 Task: Set the relative font size for the text renderer to smaller.
Action: Mouse moved to (99, 13)
Screenshot: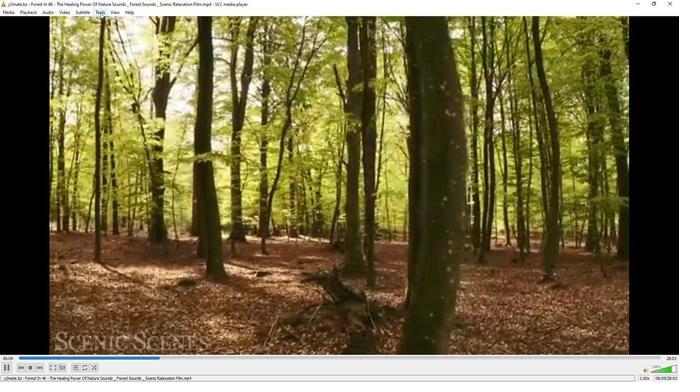 
Action: Mouse pressed left at (99, 13)
Screenshot: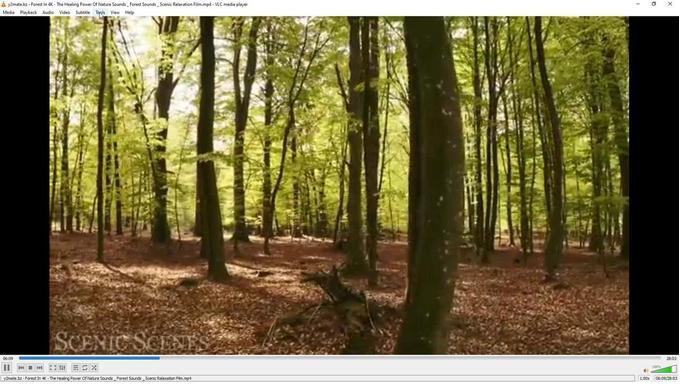 
Action: Mouse moved to (112, 96)
Screenshot: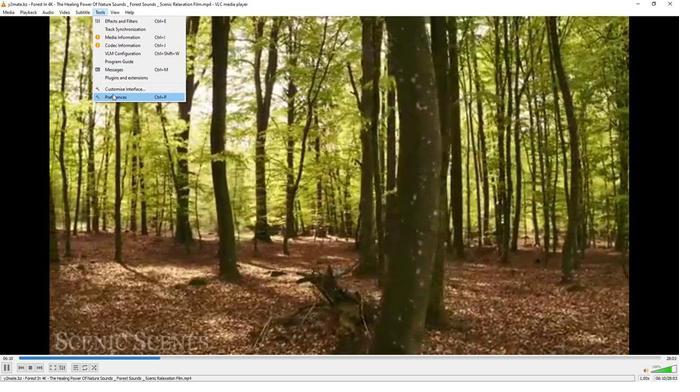 
Action: Mouse pressed left at (112, 96)
Screenshot: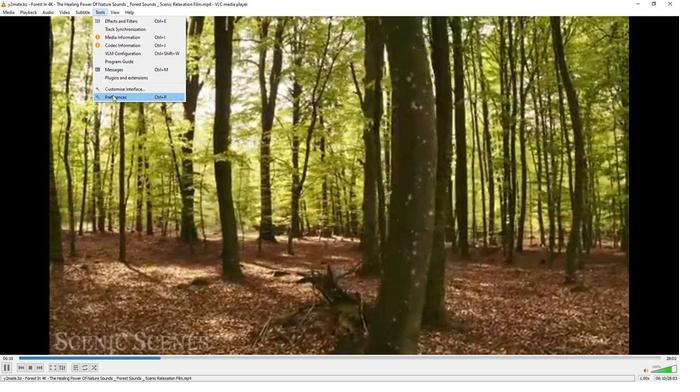 
Action: Mouse moved to (227, 311)
Screenshot: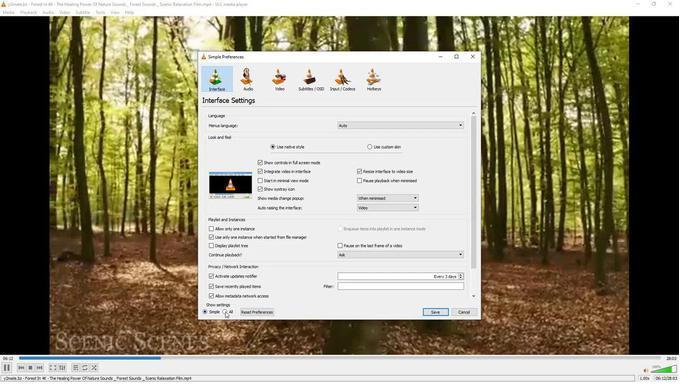 
Action: Mouse pressed left at (227, 311)
Screenshot: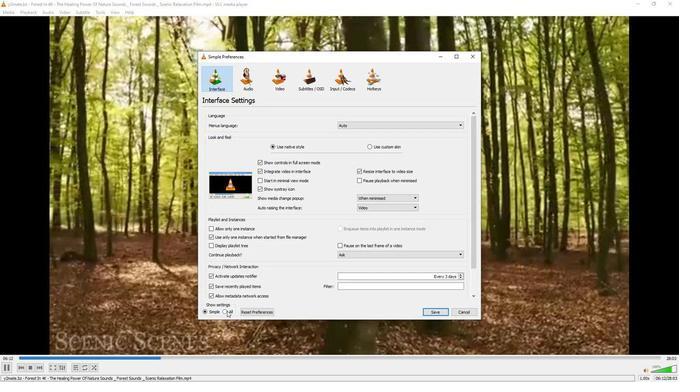 
Action: Mouse moved to (228, 243)
Screenshot: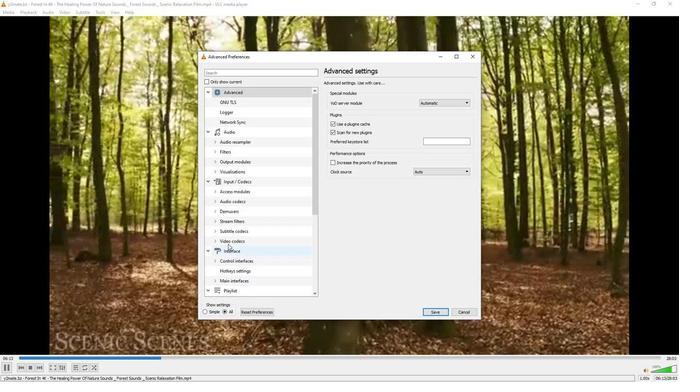 
Action: Mouse scrolled (228, 242) with delta (0, 0)
Screenshot: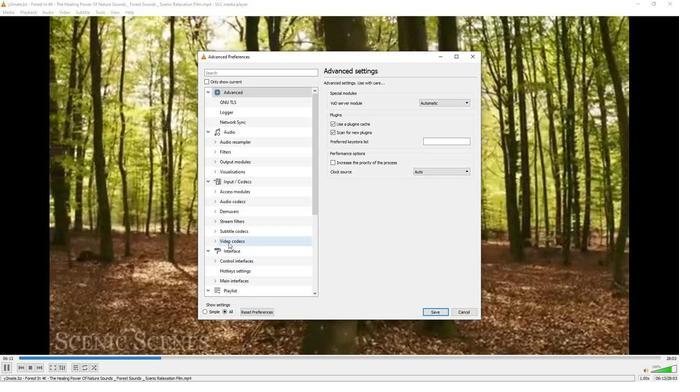 
Action: Mouse scrolled (228, 242) with delta (0, 0)
Screenshot: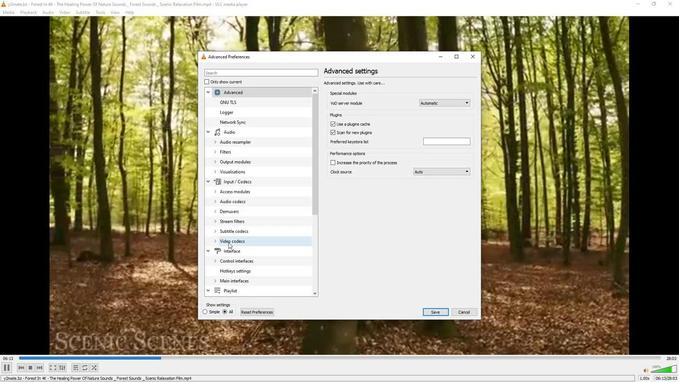 
Action: Mouse scrolled (228, 242) with delta (0, 0)
Screenshot: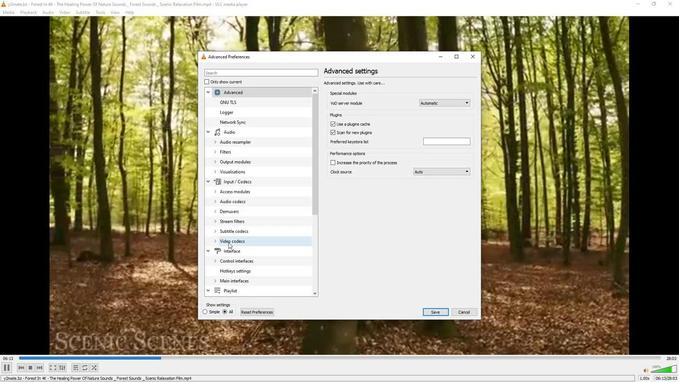 
Action: Mouse scrolled (228, 242) with delta (0, 0)
Screenshot: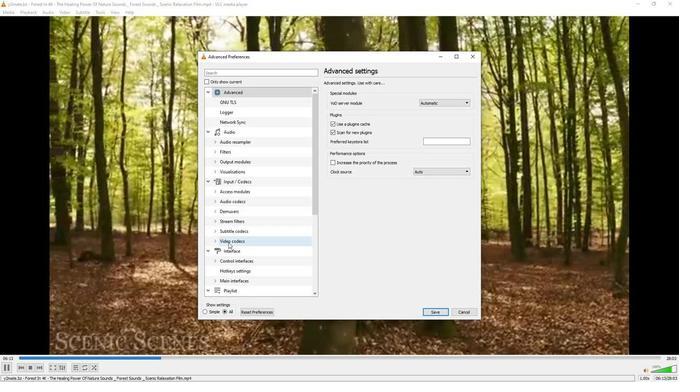
Action: Mouse scrolled (228, 242) with delta (0, 0)
Screenshot: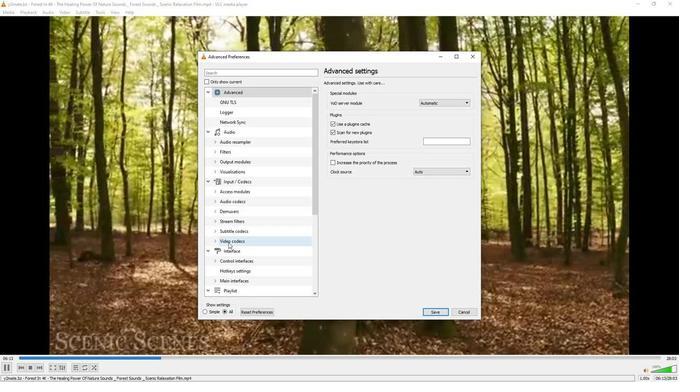 
Action: Mouse scrolled (228, 242) with delta (0, 0)
Screenshot: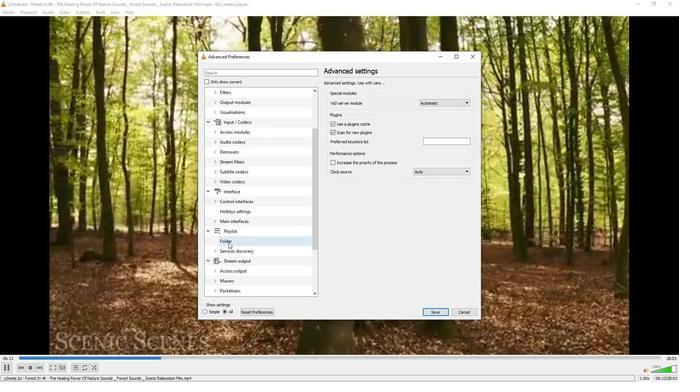 
Action: Mouse moved to (228, 241)
Screenshot: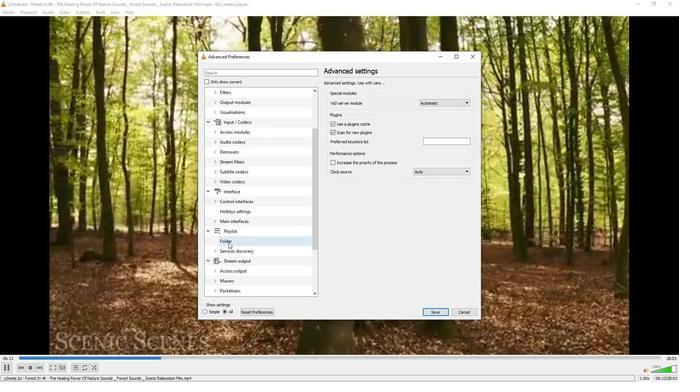 
Action: Mouse scrolled (228, 240) with delta (0, 0)
Screenshot: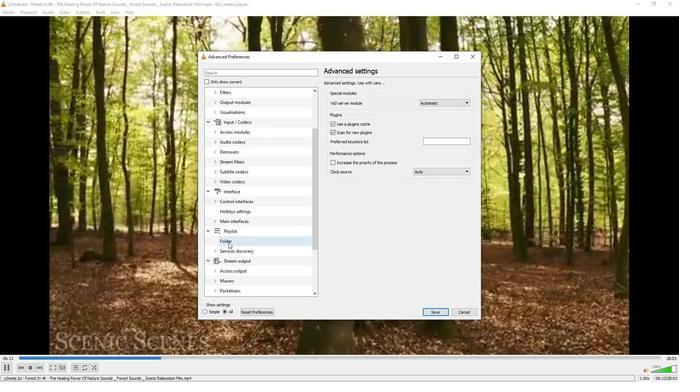 
Action: Mouse moved to (227, 237)
Screenshot: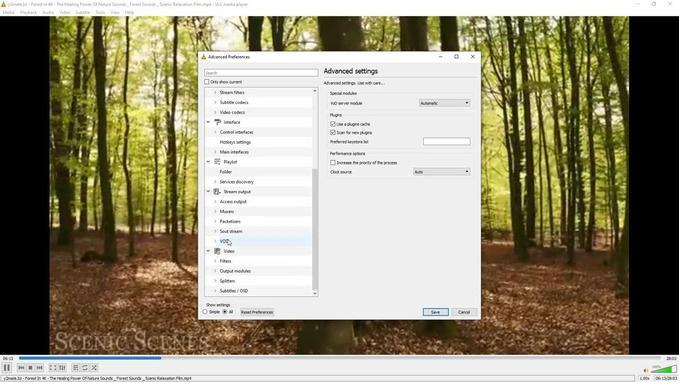 
Action: Mouse scrolled (227, 237) with delta (0, 0)
Screenshot: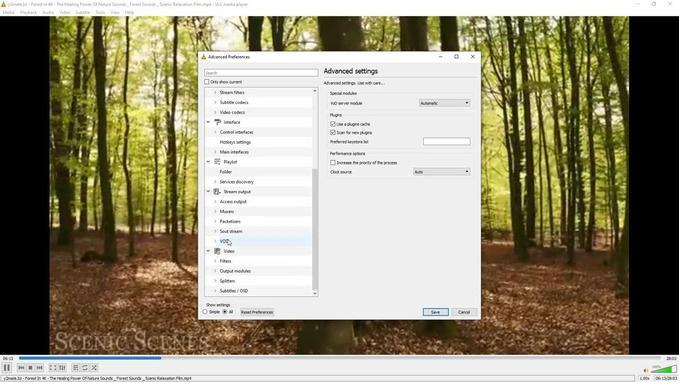
Action: Mouse moved to (214, 289)
Screenshot: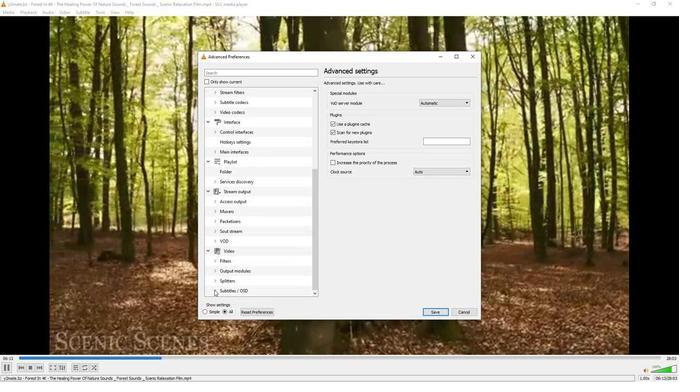 
Action: Mouse pressed left at (214, 289)
Screenshot: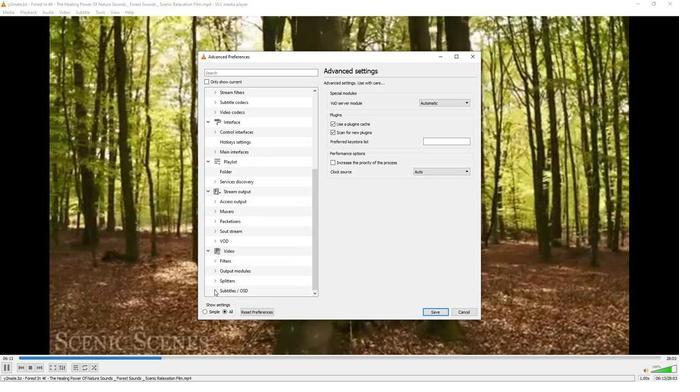 
Action: Mouse moved to (227, 271)
Screenshot: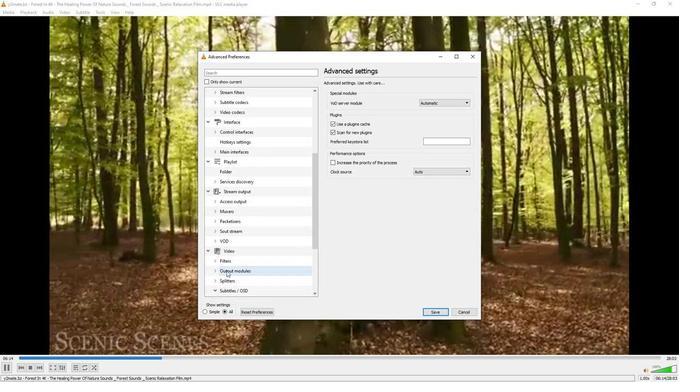 
Action: Mouse scrolled (227, 270) with delta (0, 0)
Screenshot: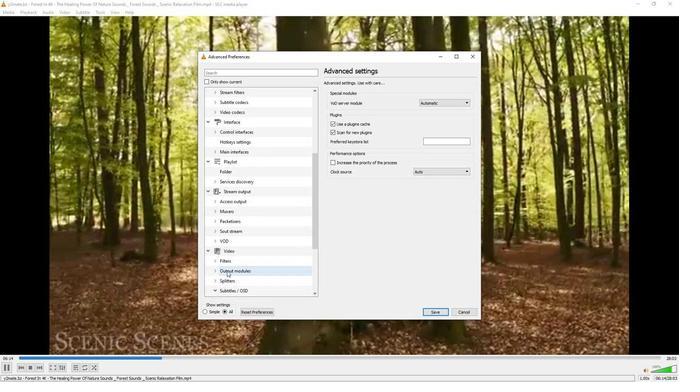 
Action: Mouse scrolled (227, 270) with delta (0, 0)
Screenshot: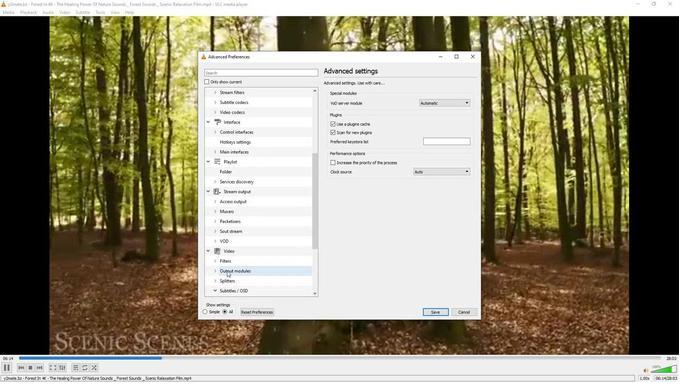 
Action: Mouse scrolled (227, 270) with delta (0, 0)
Screenshot: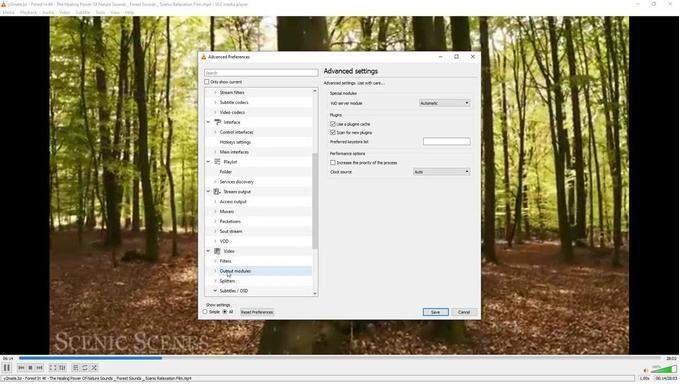 
Action: Mouse scrolled (227, 270) with delta (0, 0)
Screenshot: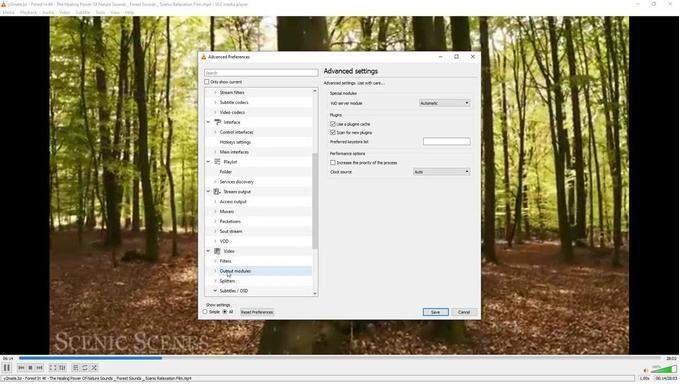 
Action: Mouse scrolled (227, 270) with delta (0, 0)
Screenshot: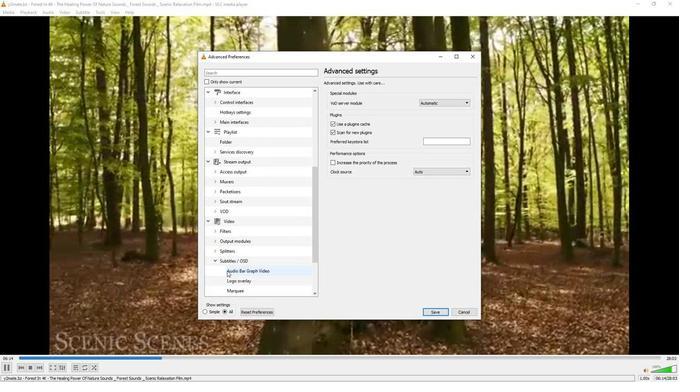 
Action: Mouse moved to (227, 270)
Screenshot: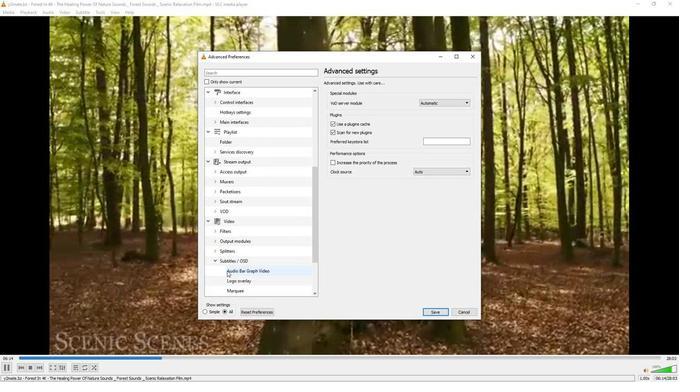 
Action: Mouse scrolled (227, 269) with delta (0, 0)
Screenshot: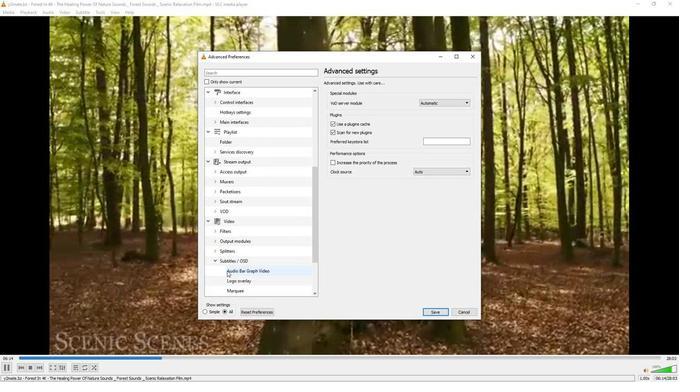 
Action: Mouse moved to (227, 269)
Screenshot: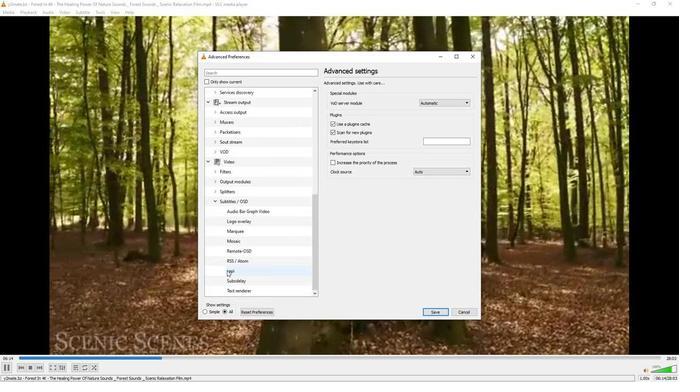 
Action: Mouse scrolled (227, 268) with delta (0, 0)
Screenshot: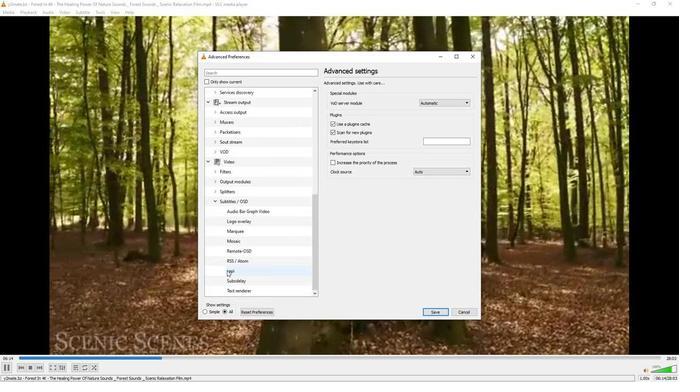 
Action: Mouse moved to (231, 290)
Screenshot: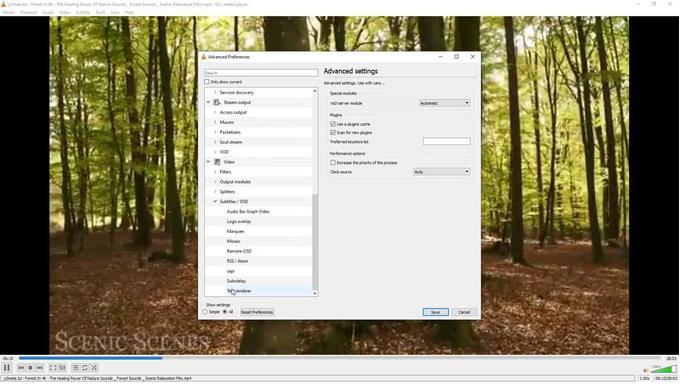 
Action: Mouse pressed left at (231, 290)
Screenshot: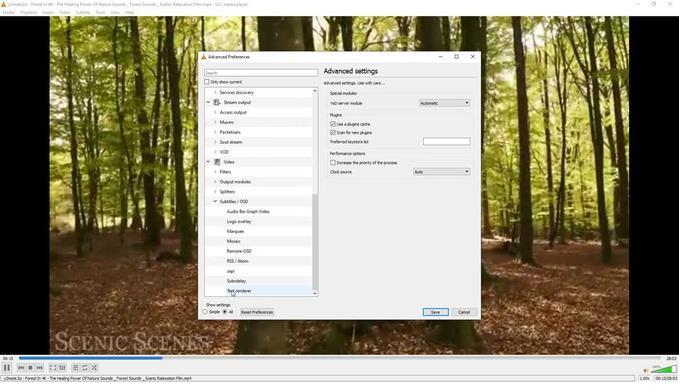 
Action: Mouse moved to (468, 122)
Screenshot: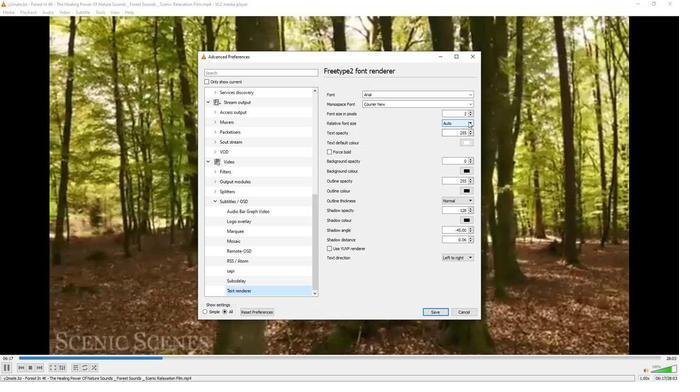 
Action: Mouse pressed left at (468, 122)
Screenshot: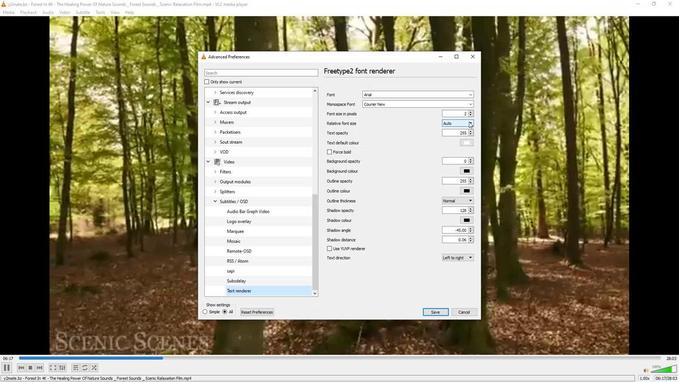 
Action: Mouse moved to (452, 132)
Screenshot: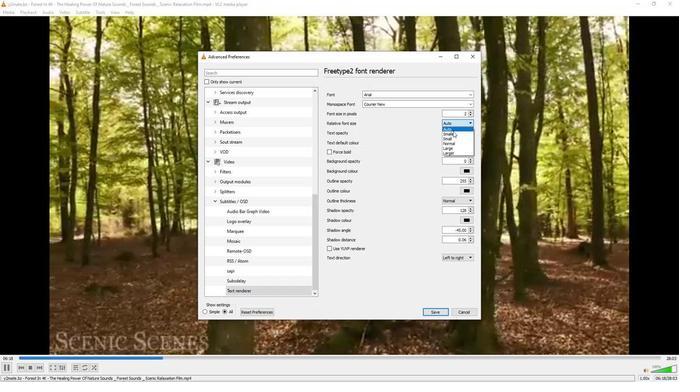 
Action: Mouse pressed left at (452, 132)
Screenshot: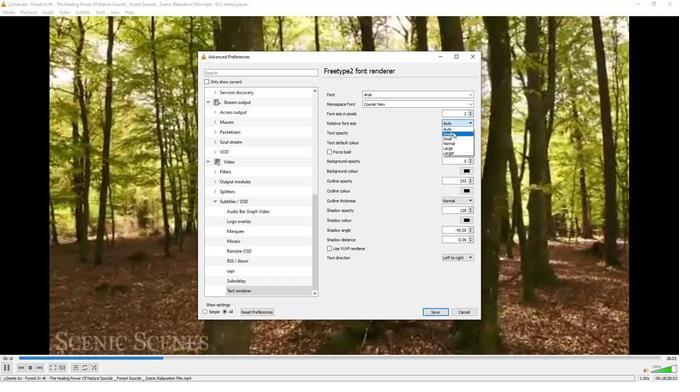 
